 Task: Search "Sadhvi sinha" in connections.
Action: Mouse moved to (491, 71)
Screenshot: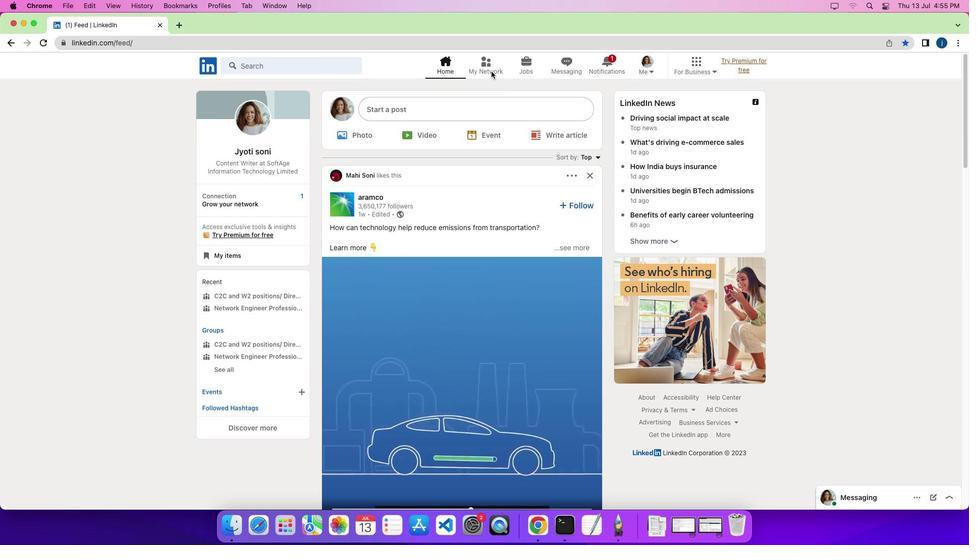 
Action: Mouse pressed left at (491, 71)
Screenshot: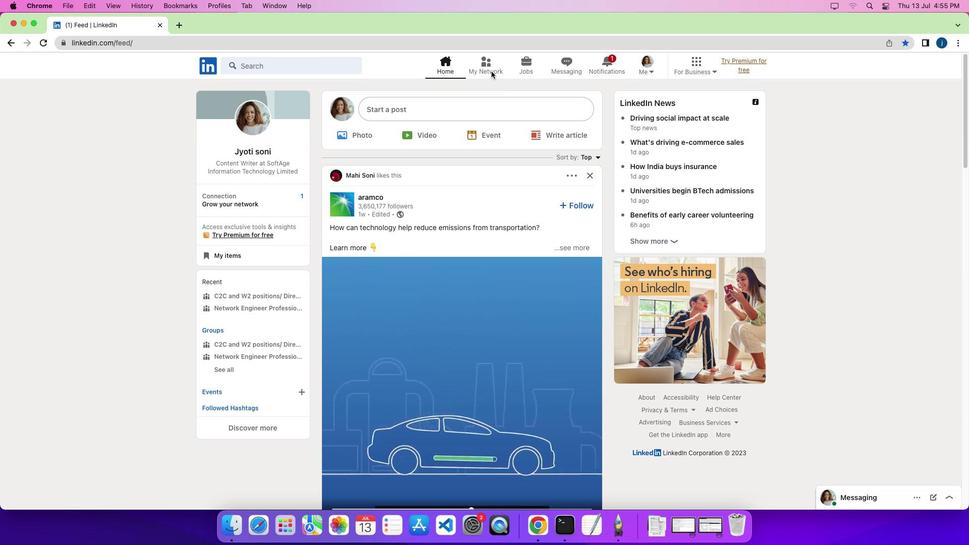 
Action: Mouse pressed left at (491, 71)
Screenshot: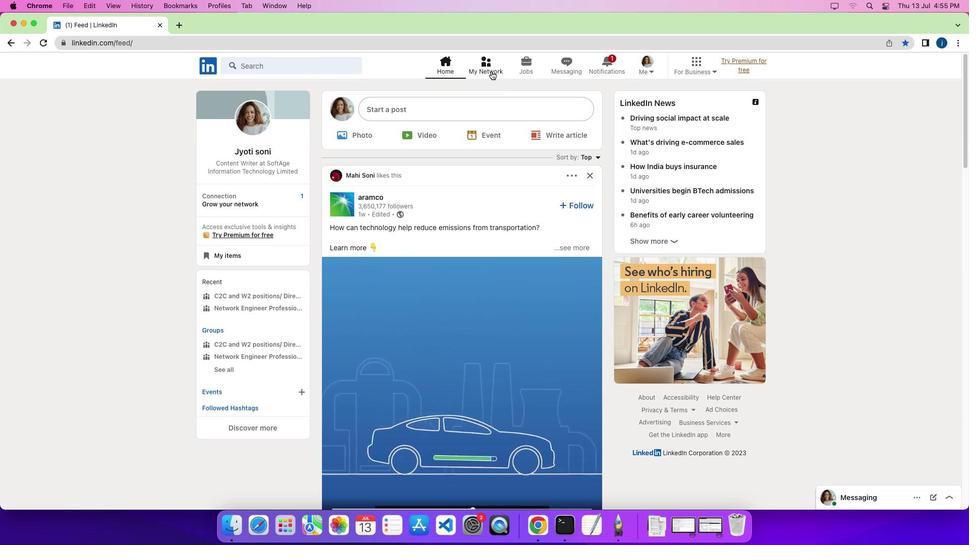 
Action: Mouse moved to (218, 122)
Screenshot: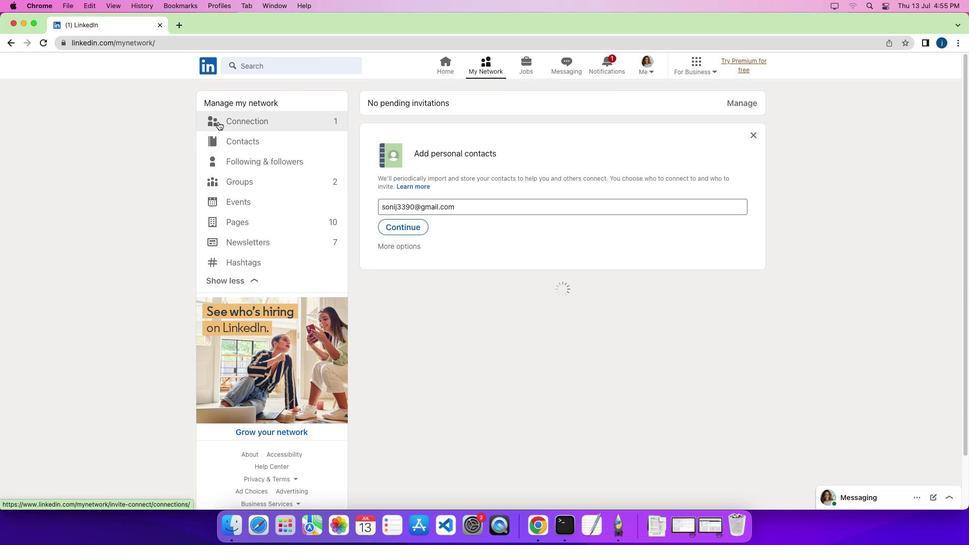 
Action: Mouse pressed left at (218, 122)
Screenshot: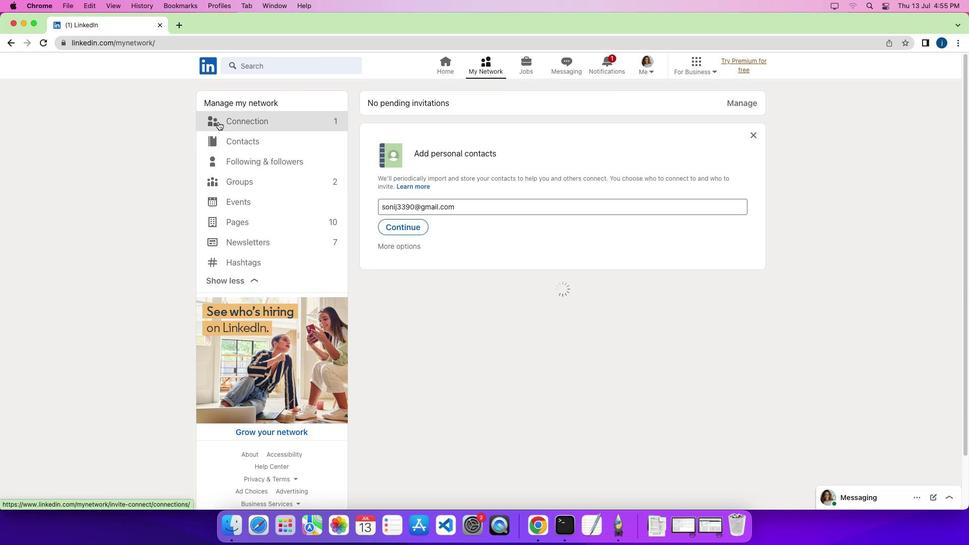 
Action: Mouse moved to (465, 122)
Screenshot: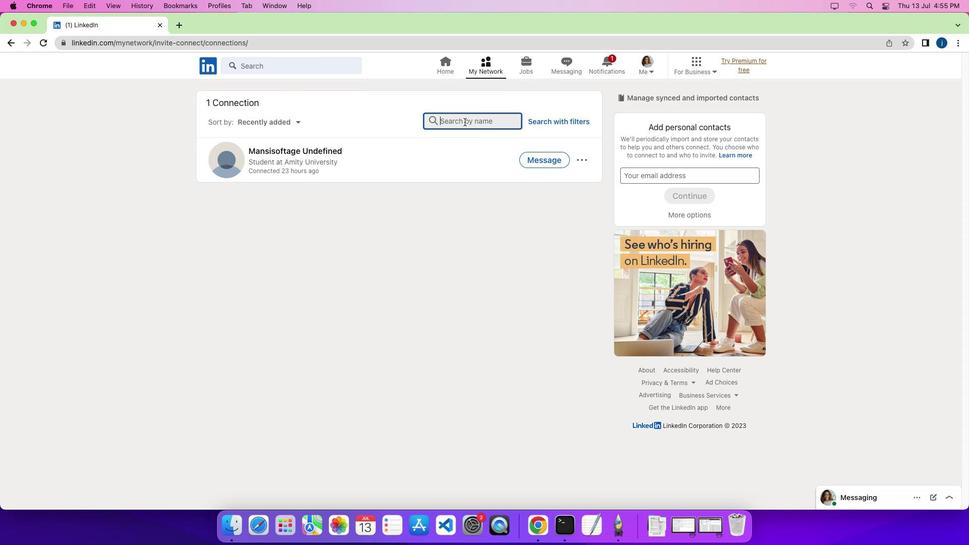 
Action: Mouse pressed left at (465, 122)
Screenshot: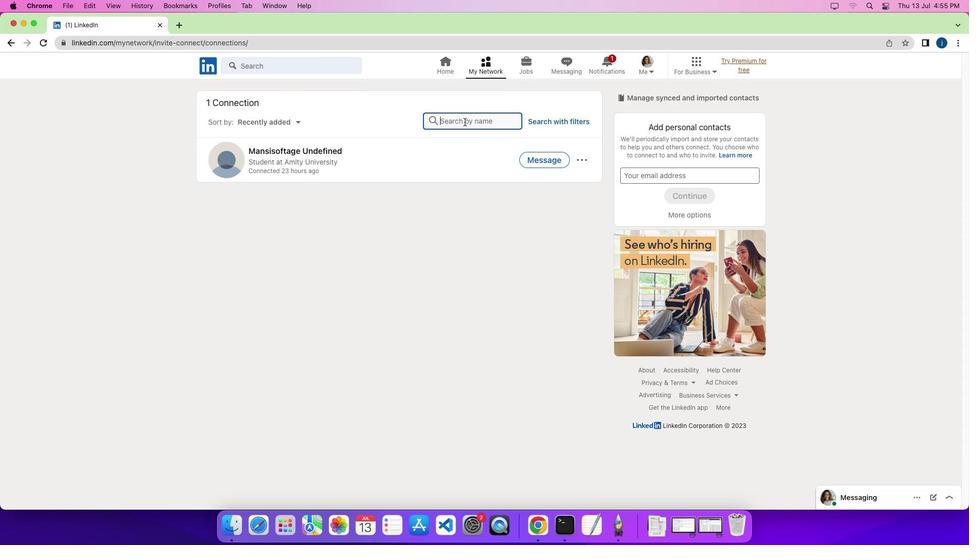 
Action: Mouse moved to (450, 217)
Screenshot: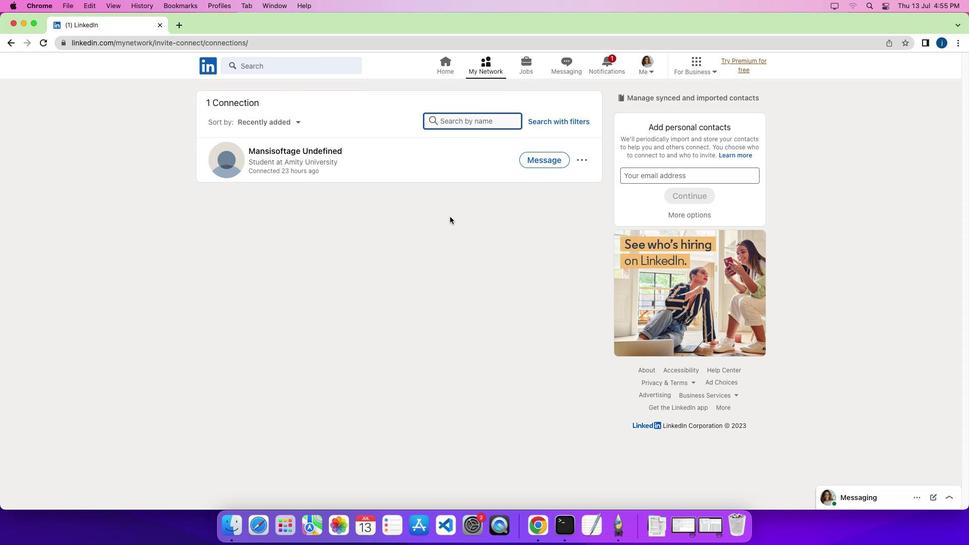 
Action: Key pressed Key.shift'S''a''d''h''v''i'Key.space's''i''n''h''a'Key.enter
Screenshot: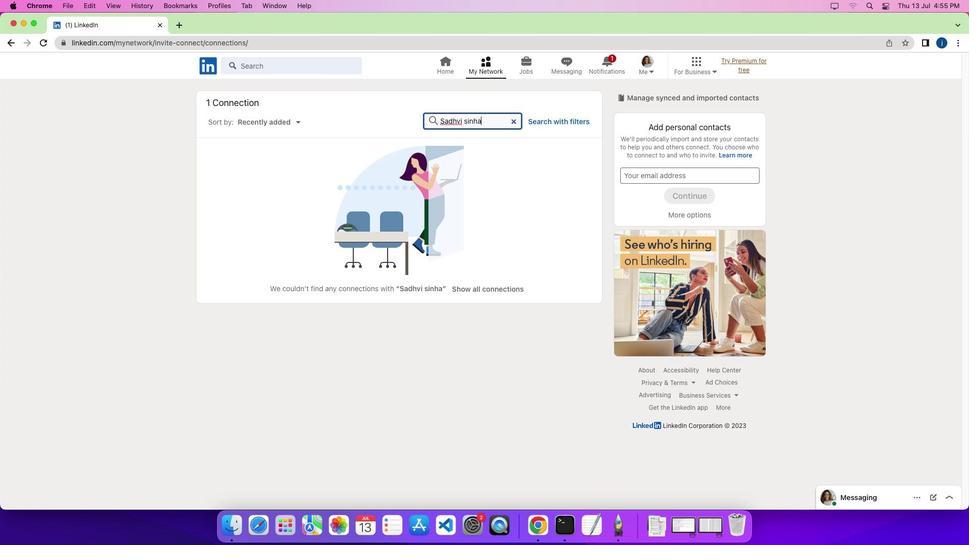 
Action: Mouse moved to (491, 119)
Screenshot: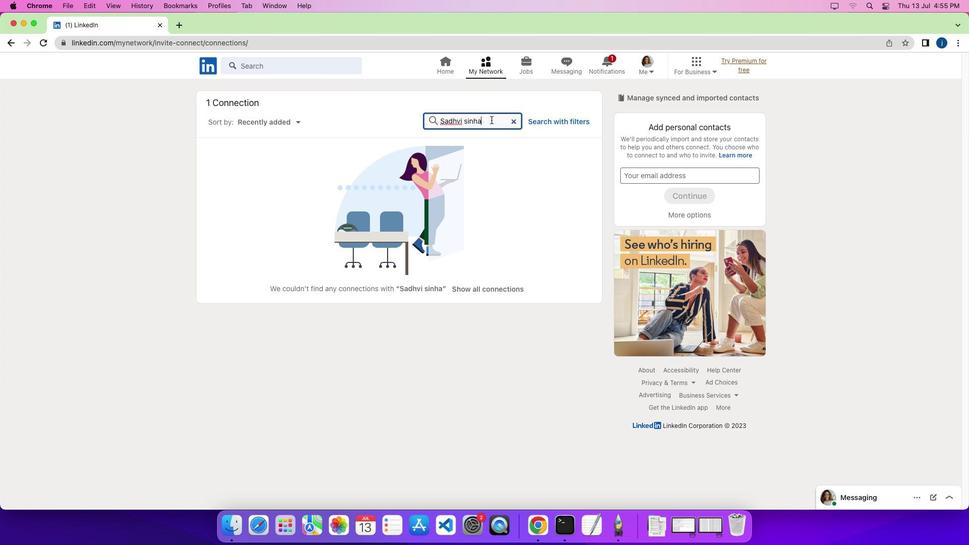 
Action: Mouse pressed left at (491, 119)
Screenshot: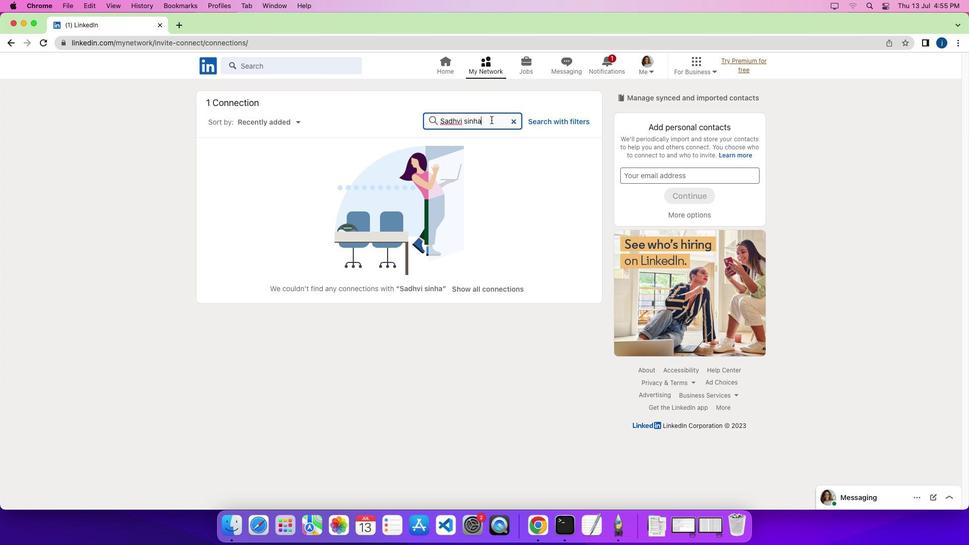 
Action: Mouse moved to (493, 120)
Screenshot: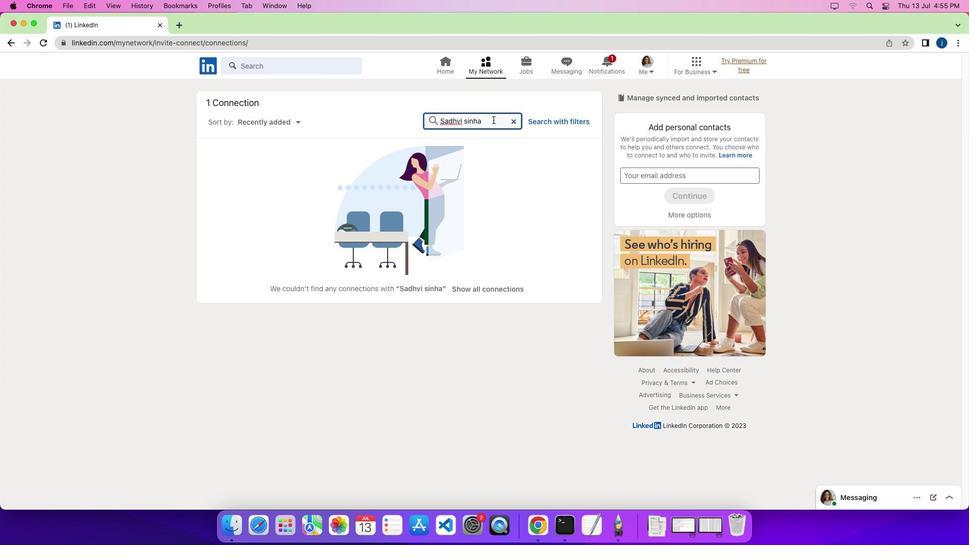 
